 Task: Check the learning series: rooms page.
Action: Mouse moved to (413, 428)
Screenshot: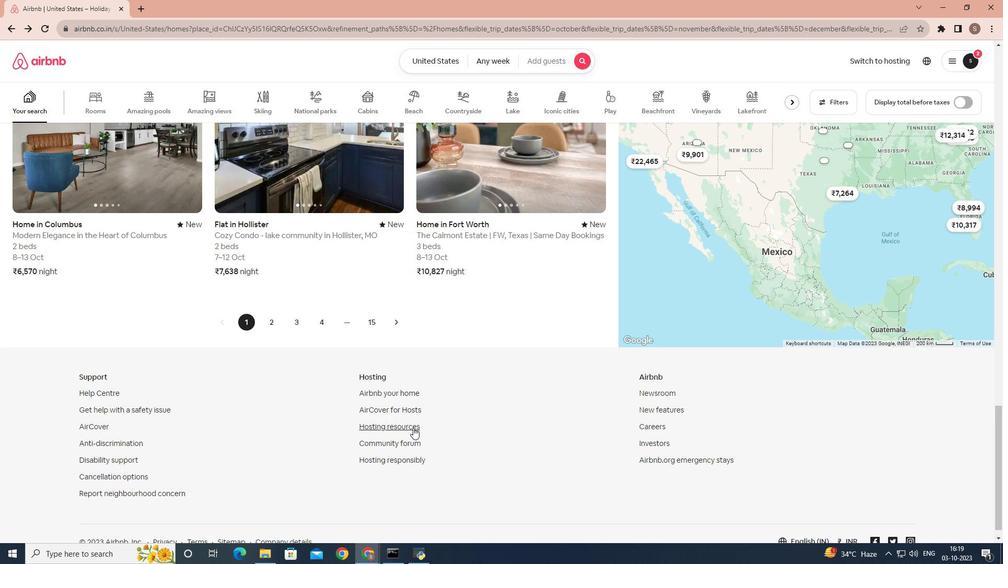 
Action: Mouse pressed left at (413, 428)
Screenshot: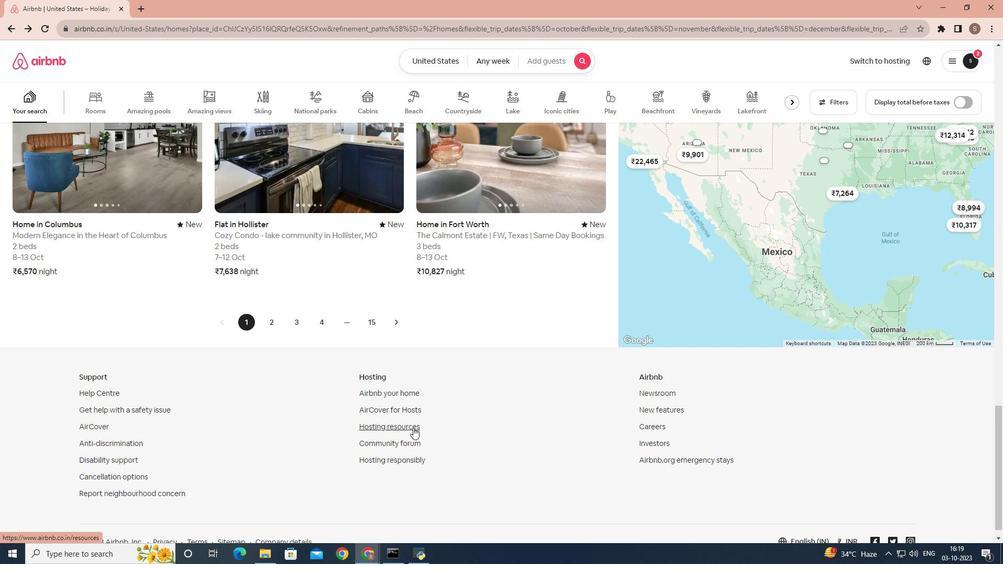 
Action: Mouse moved to (874, 57)
Screenshot: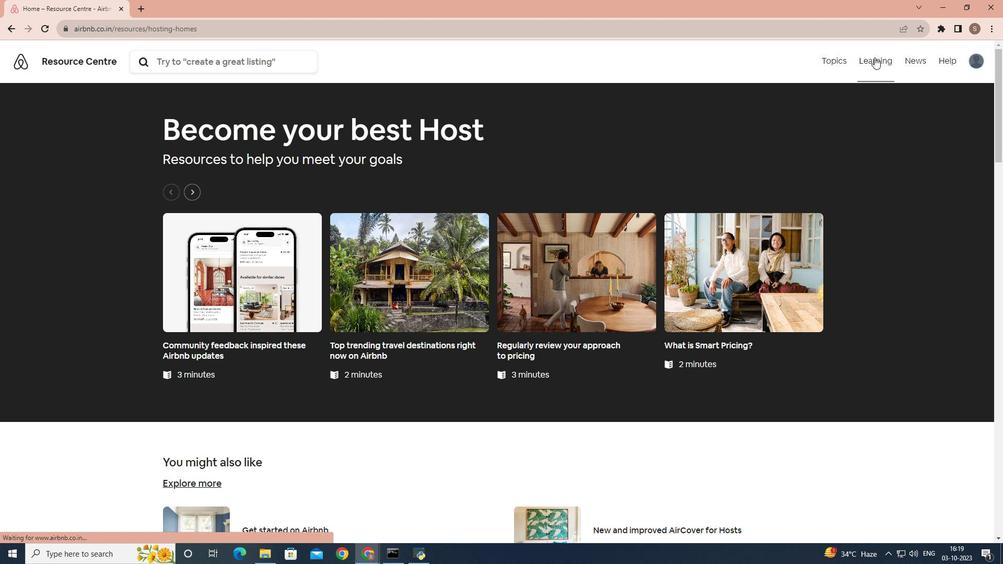
Action: Mouse pressed left at (874, 57)
Screenshot: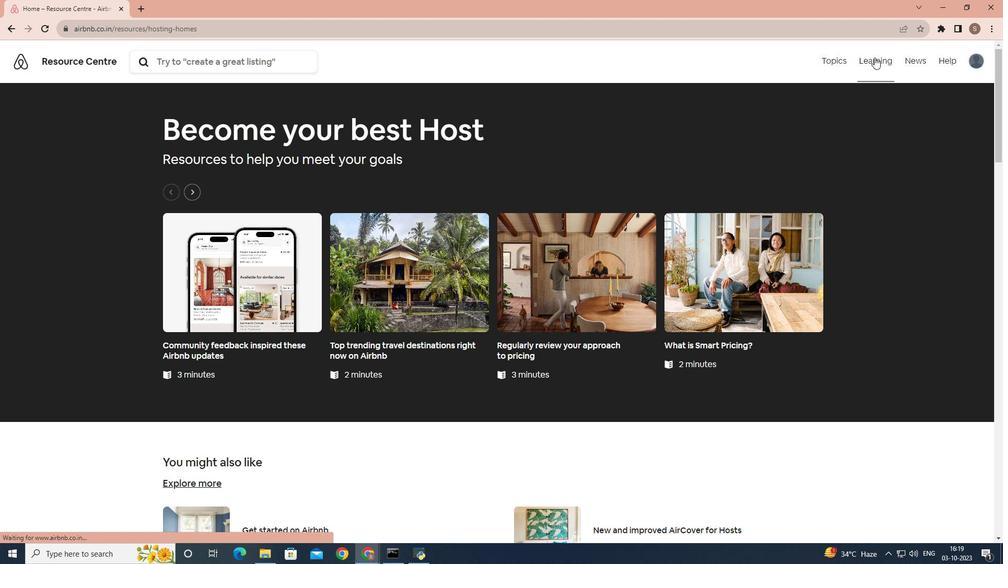
Action: Mouse moved to (839, 96)
Screenshot: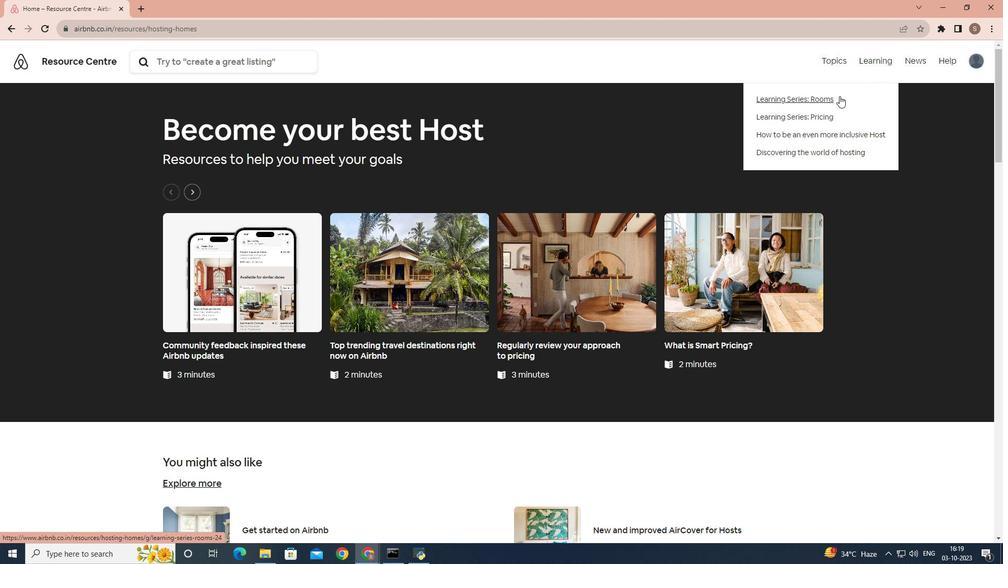 
Action: Mouse pressed left at (839, 96)
Screenshot: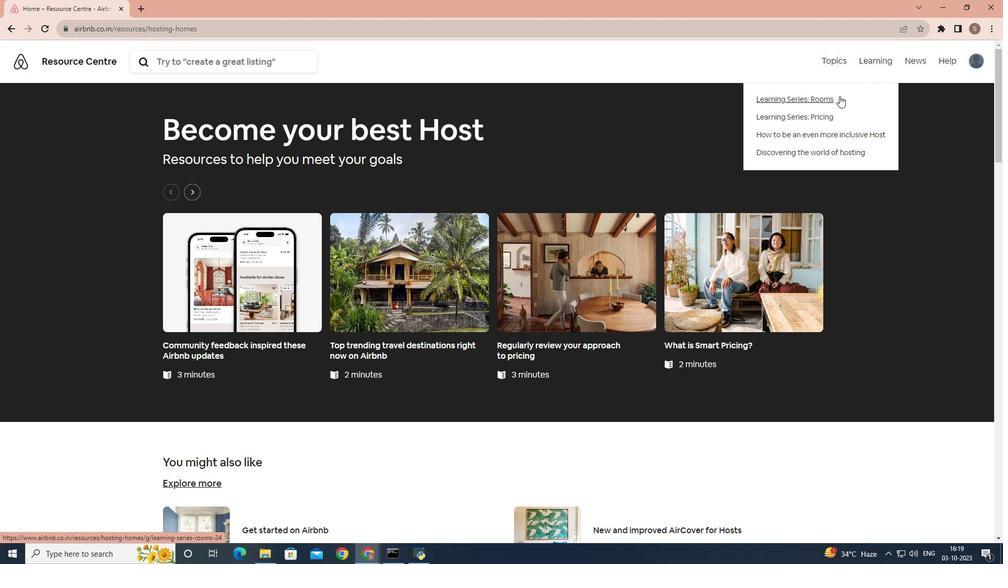 
Action: Mouse moved to (764, 173)
Screenshot: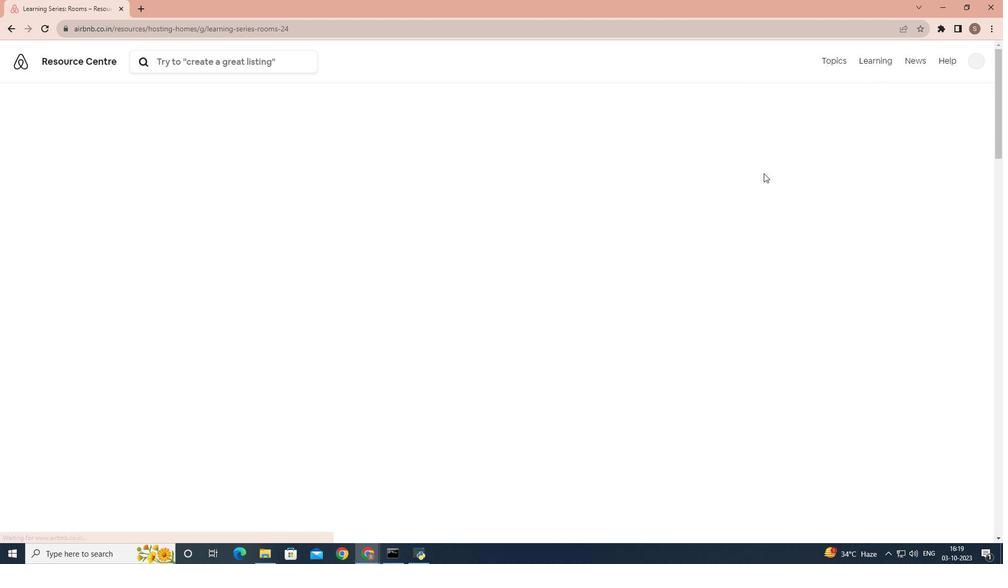 
Action: Mouse scrolled (764, 173) with delta (0, 0)
Screenshot: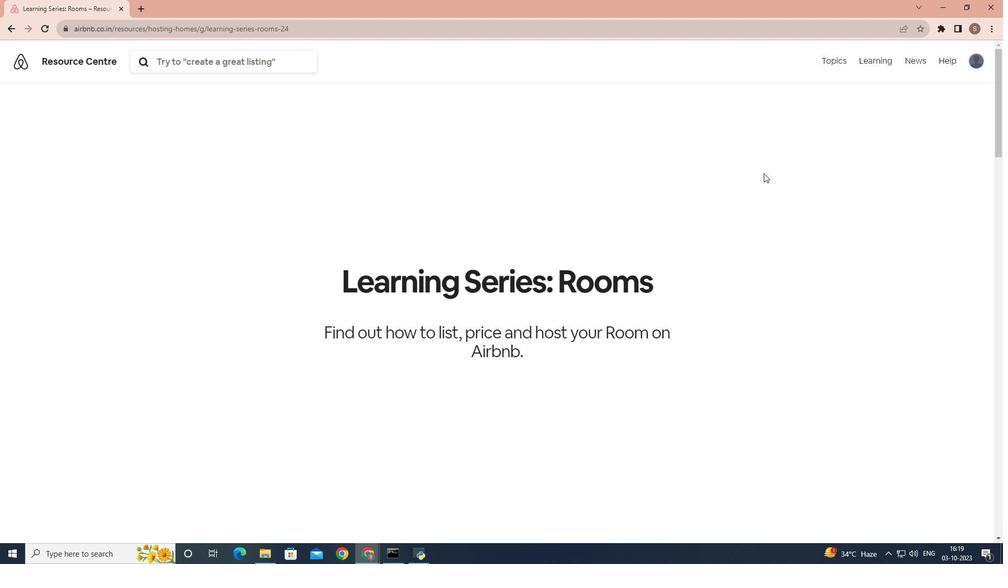 
Action: Mouse scrolled (764, 173) with delta (0, 0)
Screenshot: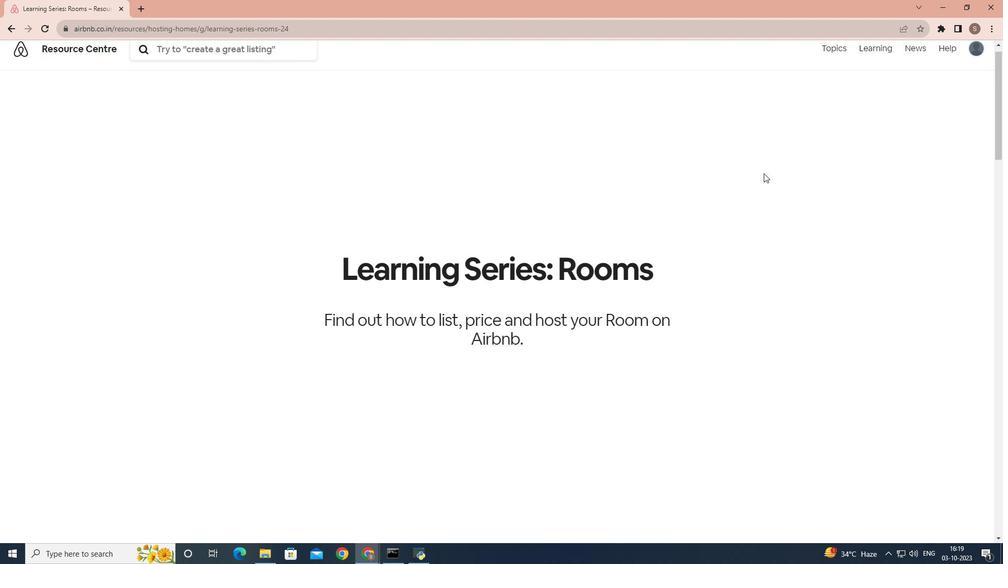 
Action: Mouse scrolled (764, 173) with delta (0, 0)
Screenshot: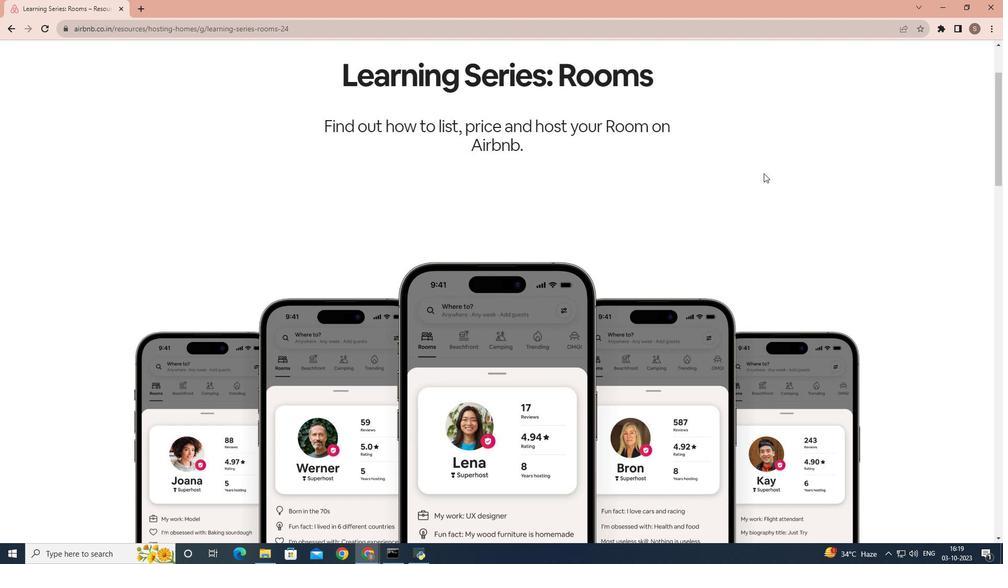 
Action: Mouse scrolled (764, 173) with delta (0, 0)
Screenshot: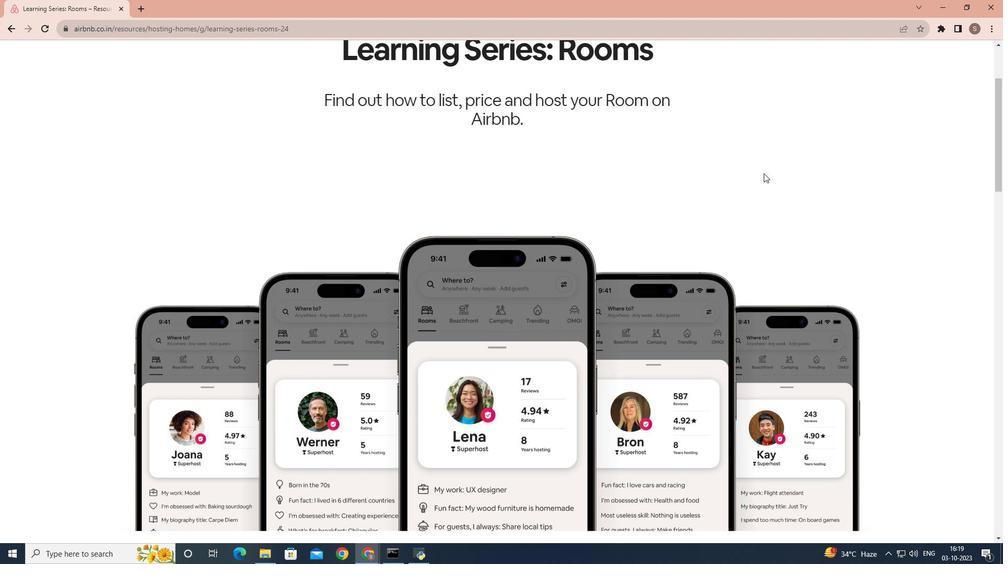 
Action: Mouse scrolled (764, 173) with delta (0, 0)
Screenshot: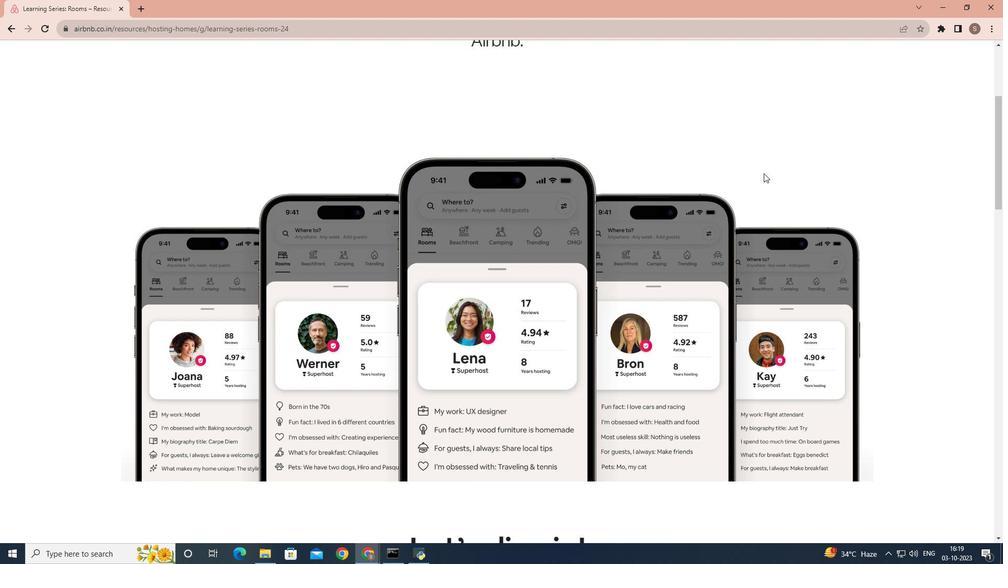 
Action: Mouse scrolled (764, 173) with delta (0, 0)
Screenshot: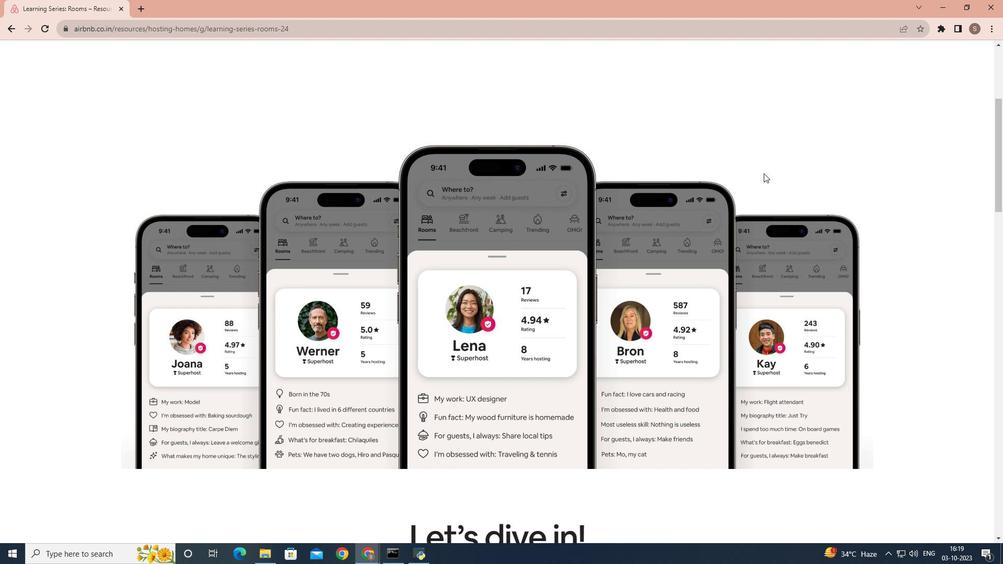 
Action: Mouse scrolled (764, 173) with delta (0, 0)
Screenshot: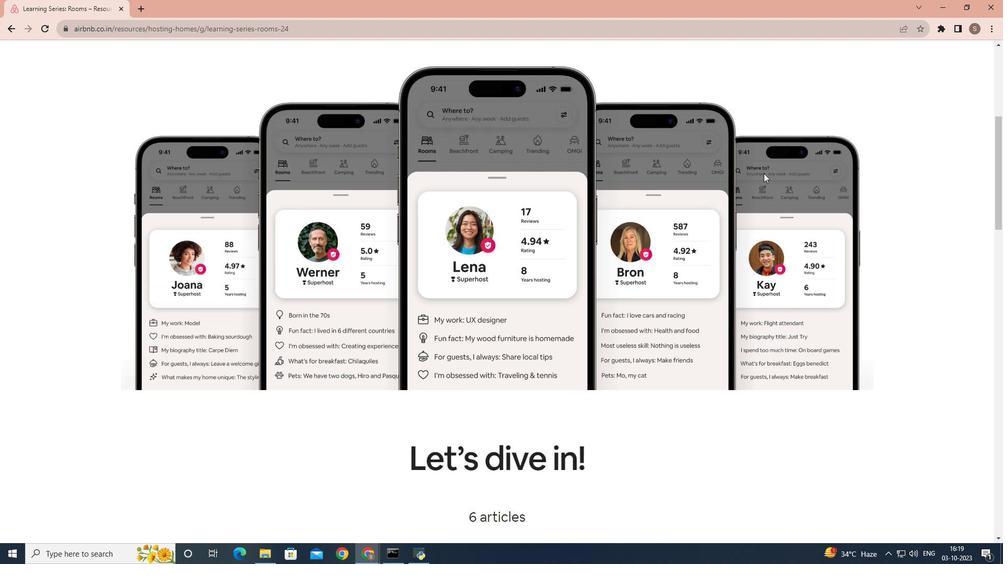 
Action: Mouse scrolled (764, 173) with delta (0, 0)
Screenshot: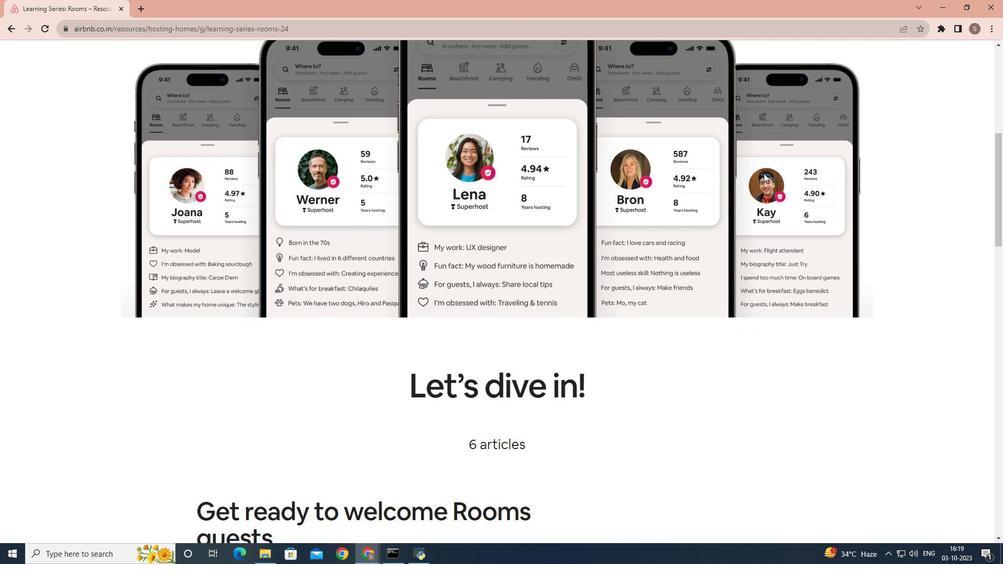 
Action: Mouse scrolled (764, 173) with delta (0, 0)
Screenshot: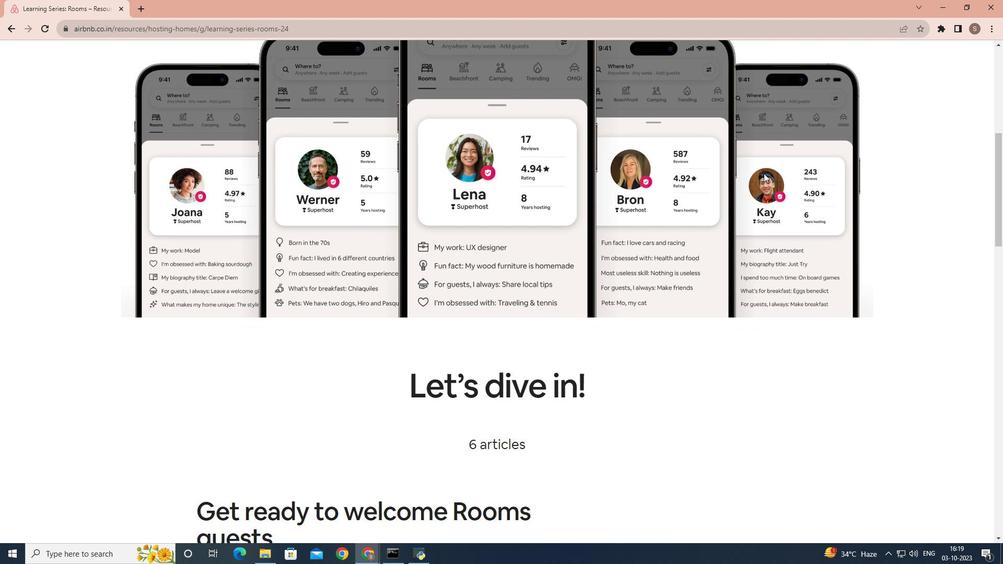 
Action: Mouse scrolled (764, 173) with delta (0, 0)
Screenshot: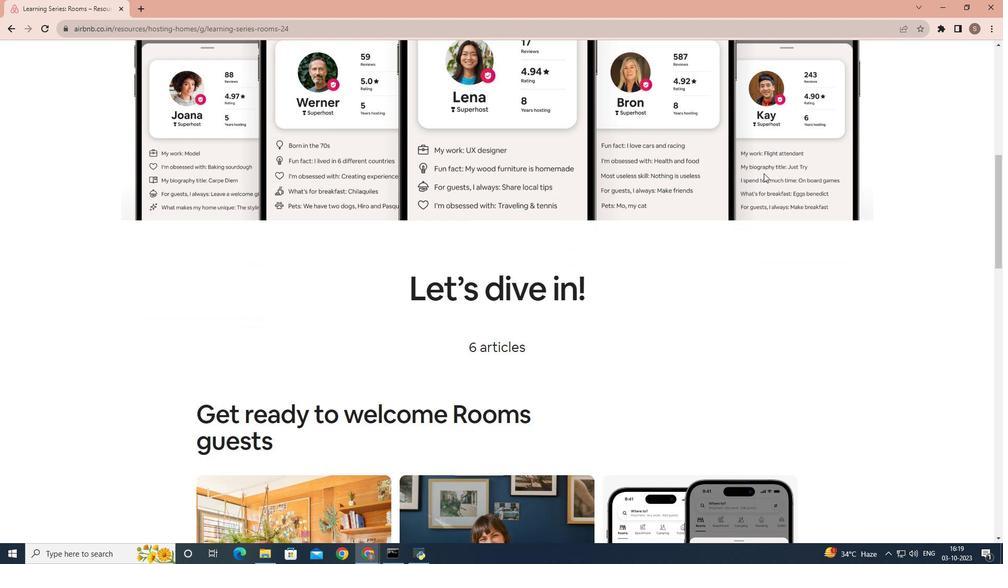 
Action: Mouse scrolled (764, 173) with delta (0, 0)
Screenshot: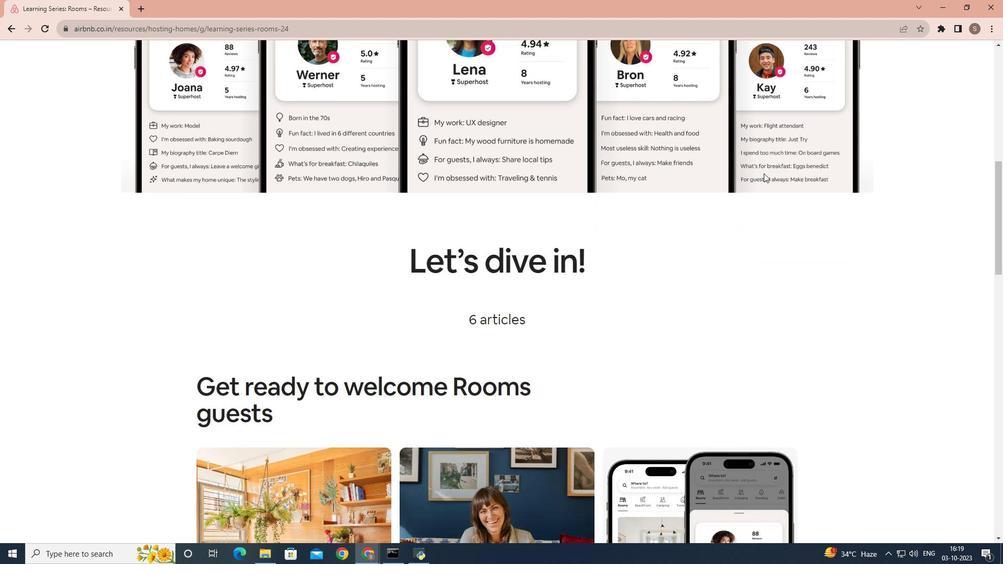 
Action: Mouse scrolled (764, 173) with delta (0, 0)
Screenshot: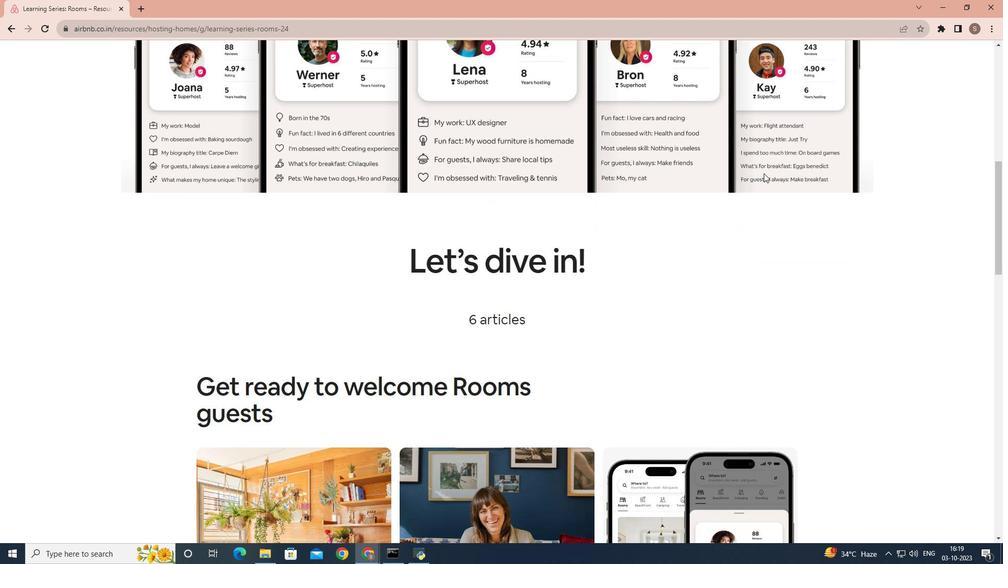 
Action: Mouse scrolled (764, 173) with delta (0, 0)
Screenshot: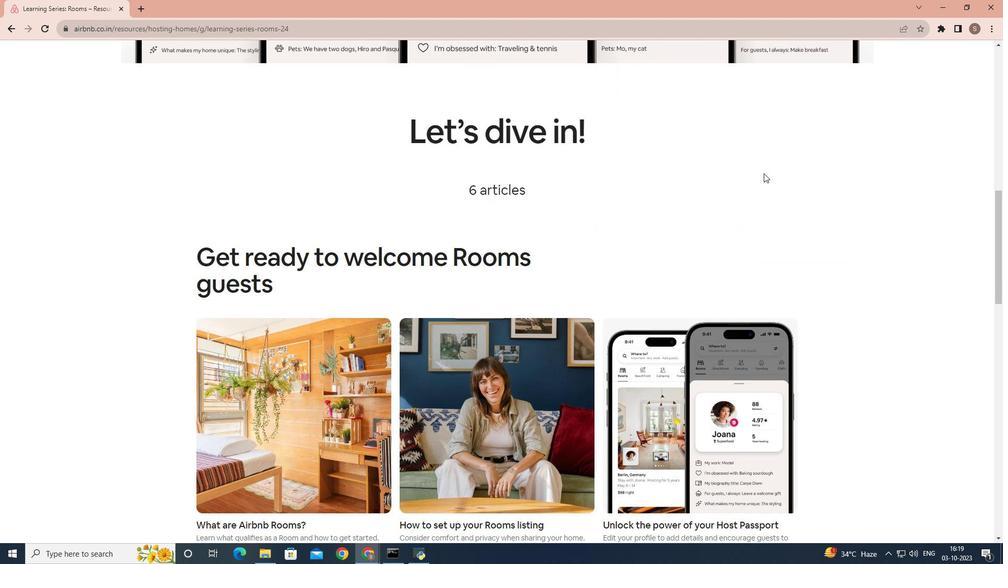 
Action: Mouse scrolled (764, 173) with delta (0, 0)
Screenshot: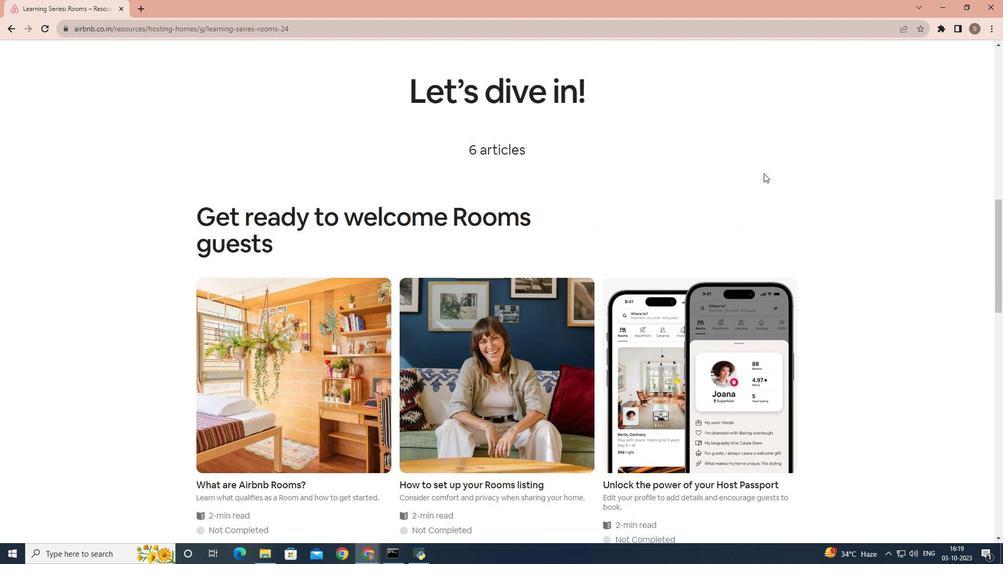 
Action: Mouse scrolled (764, 173) with delta (0, 0)
Screenshot: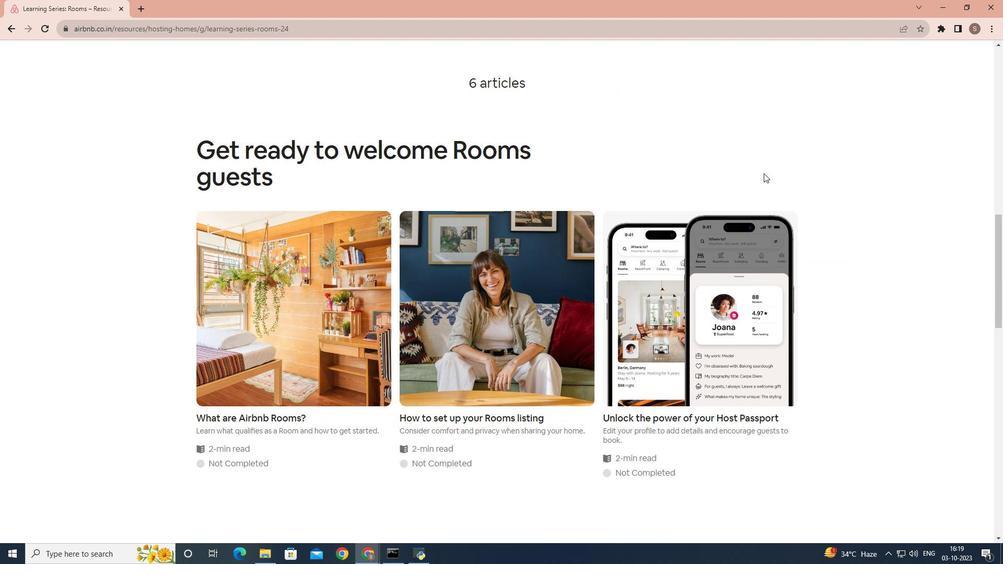 
Action: Mouse scrolled (764, 173) with delta (0, 0)
Screenshot: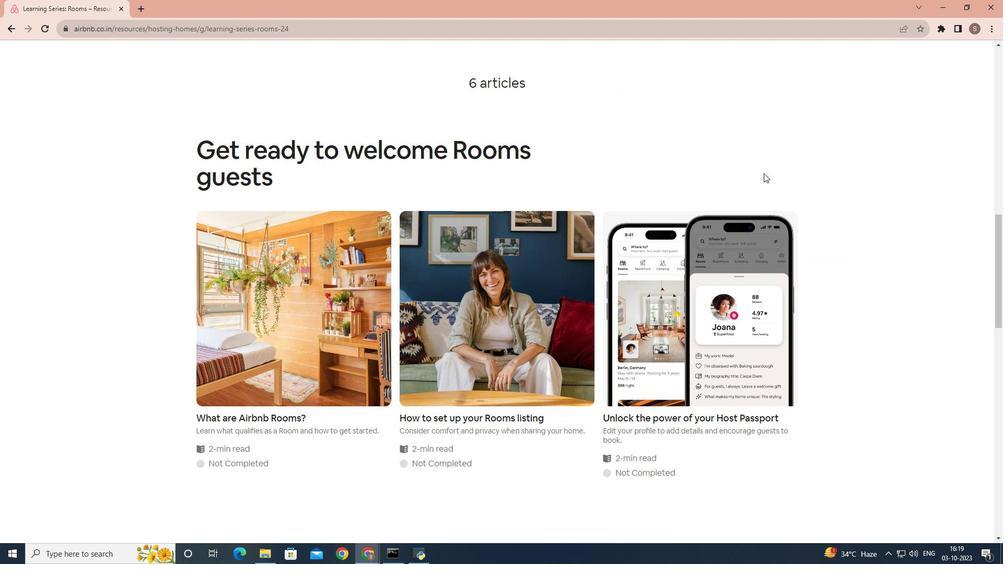
Action: Mouse scrolled (764, 173) with delta (0, 0)
Screenshot: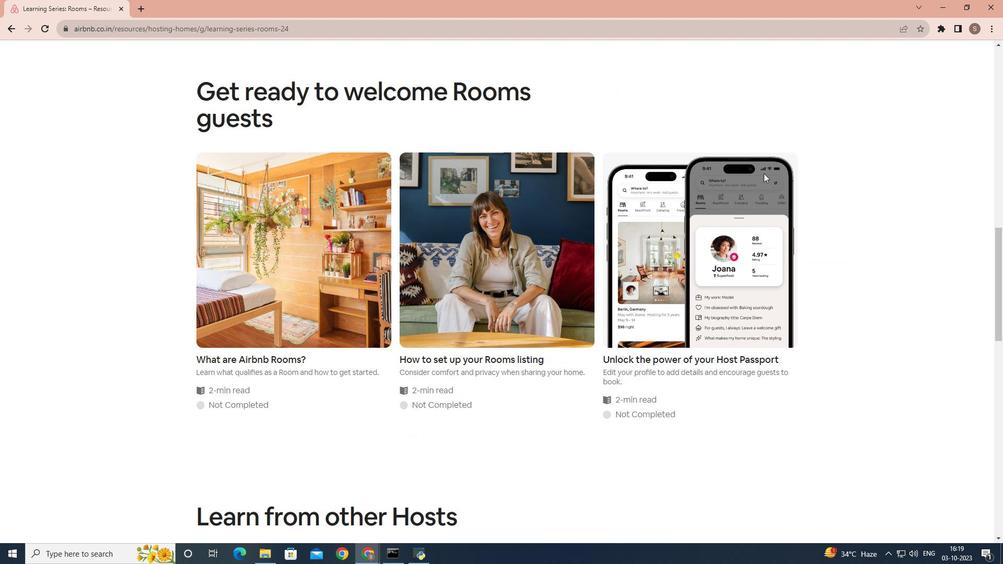 
Action: Mouse scrolled (764, 173) with delta (0, 0)
Screenshot: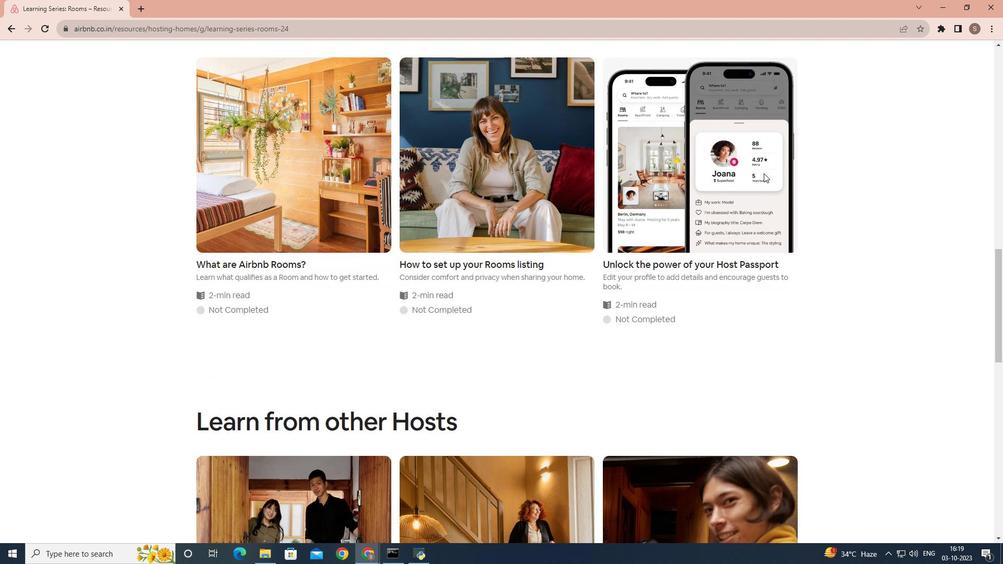 
Action: Mouse scrolled (764, 173) with delta (0, 0)
Screenshot: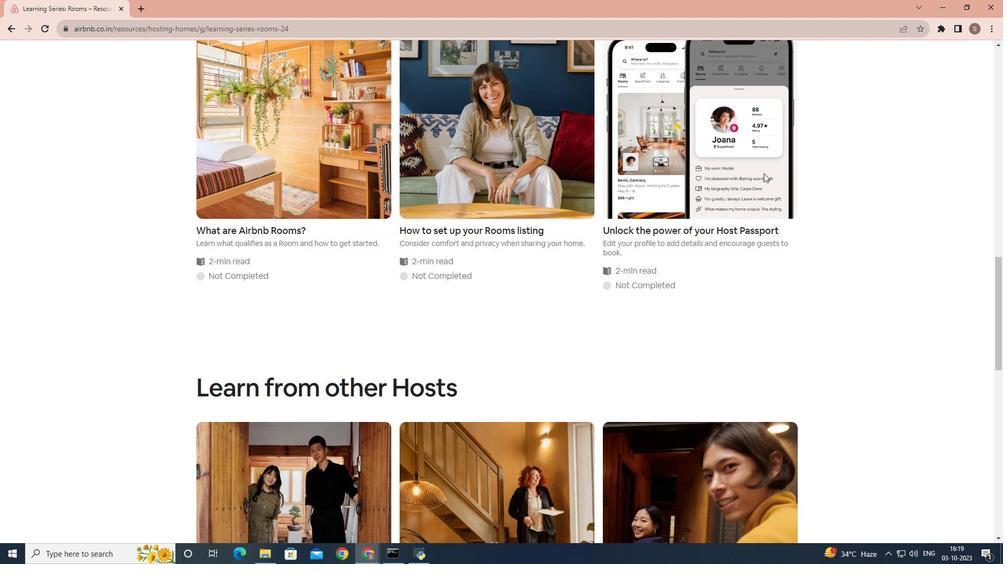 
Action: Mouse scrolled (764, 173) with delta (0, 0)
Screenshot: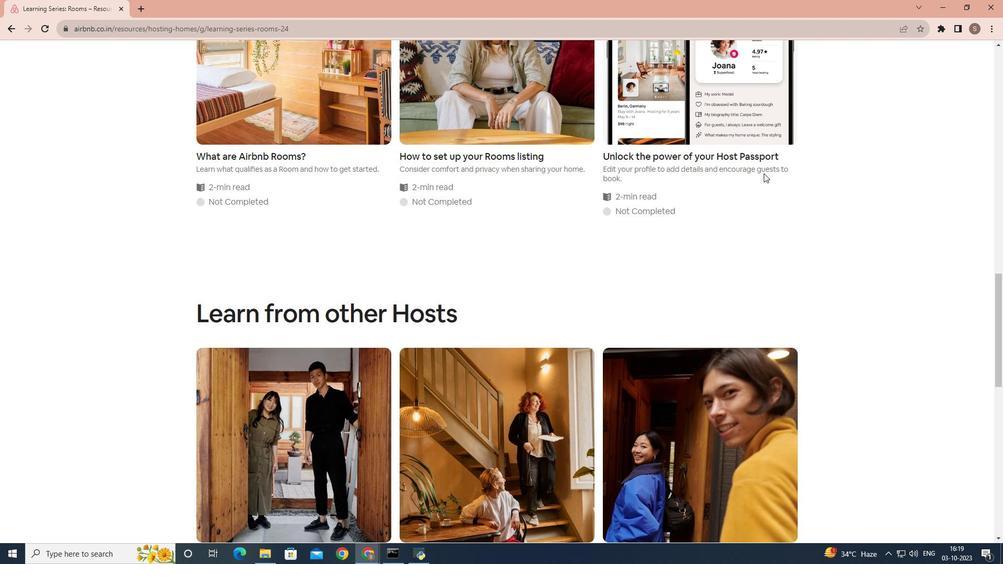 
Action: Mouse scrolled (764, 173) with delta (0, 0)
Screenshot: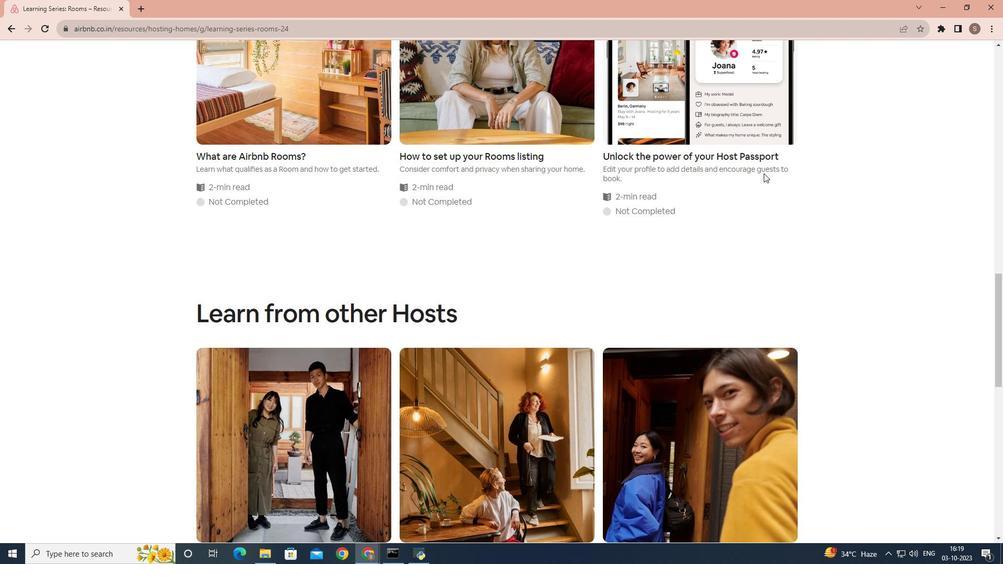 
Action: Mouse scrolled (764, 173) with delta (0, 0)
Screenshot: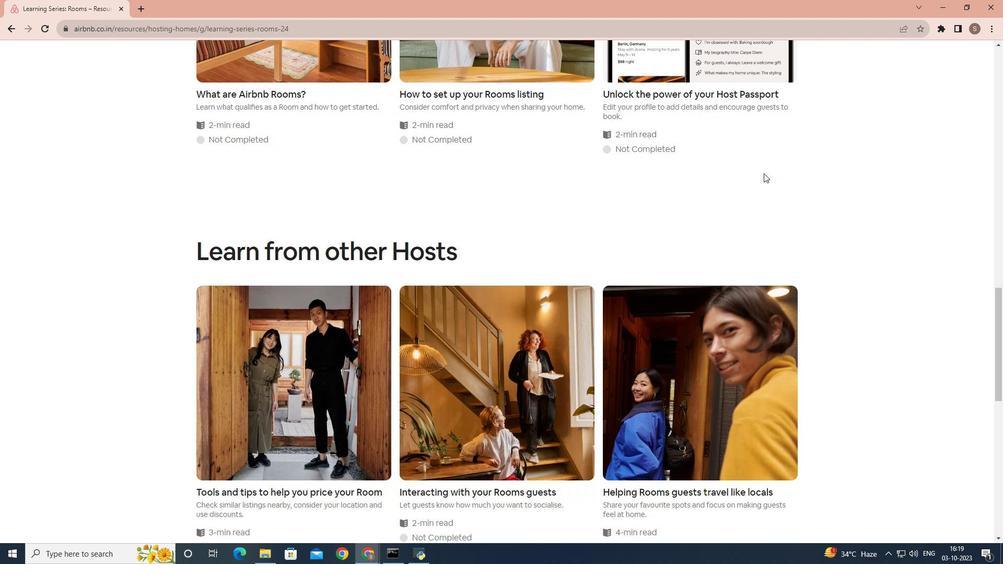 
Action: Mouse scrolled (764, 173) with delta (0, 0)
Screenshot: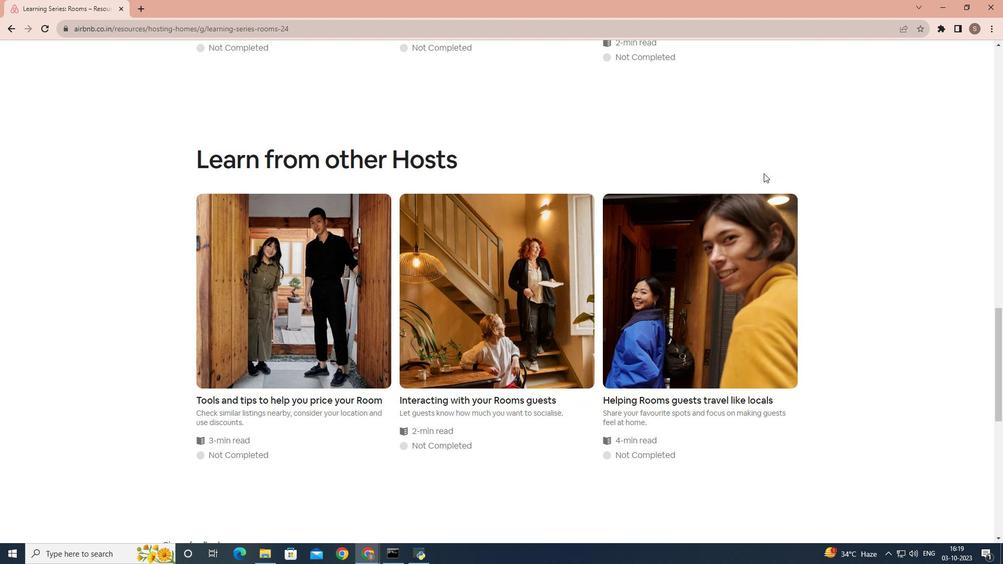 
Action: Mouse scrolled (764, 173) with delta (0, 0)
Screenshot: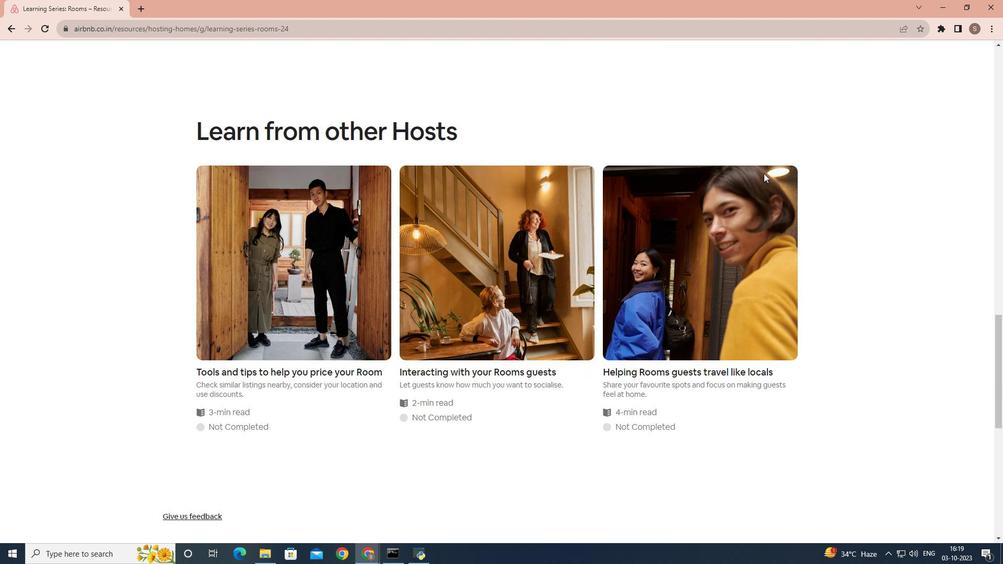 
Action: Mouse scrolled (764, 173) with delta (0, 0)
Screenshot: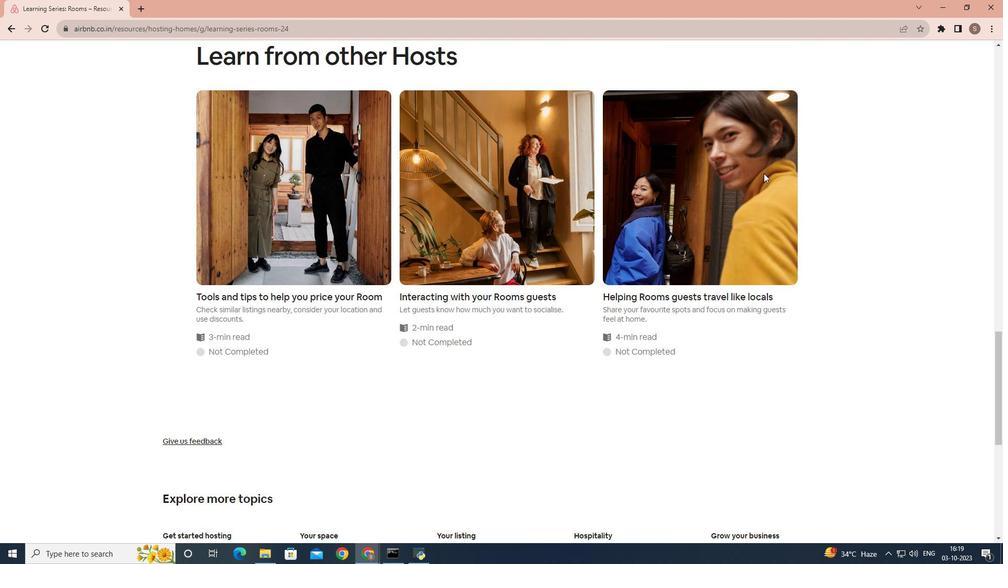 
Action: Mouse scrolled (764, 173) with delta (0, 0)
Screenshot: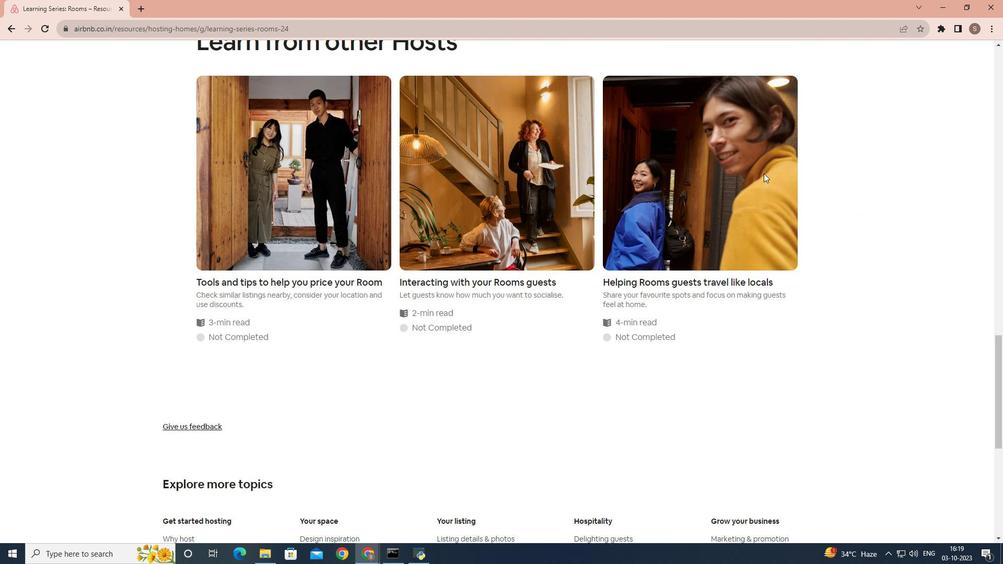 
Action: Mouse scrolled (764, 173) with delta (0, 0)
Screenshot: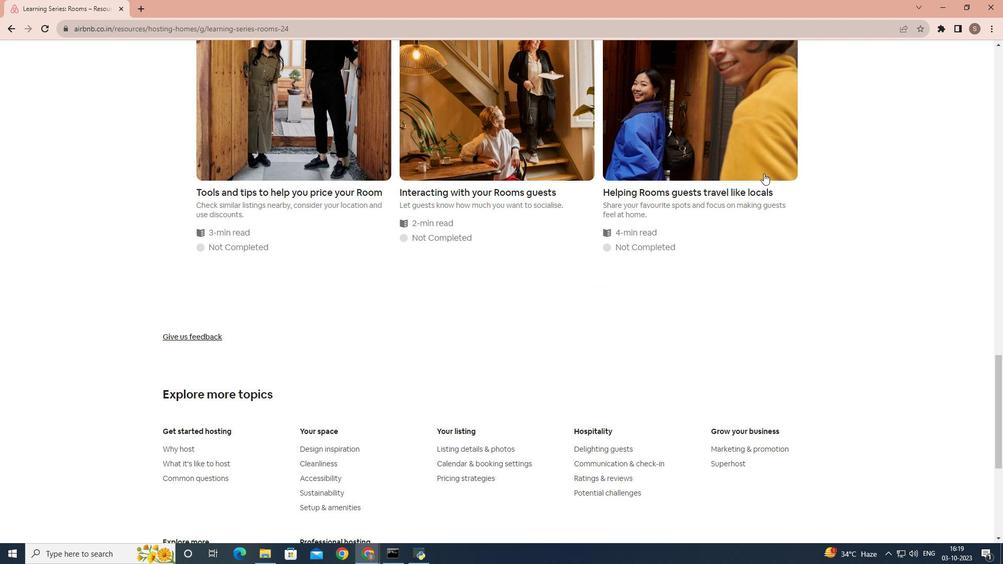 
Action: Mouse scrolled (764, 173) with delta (0, 0)
Screenshot: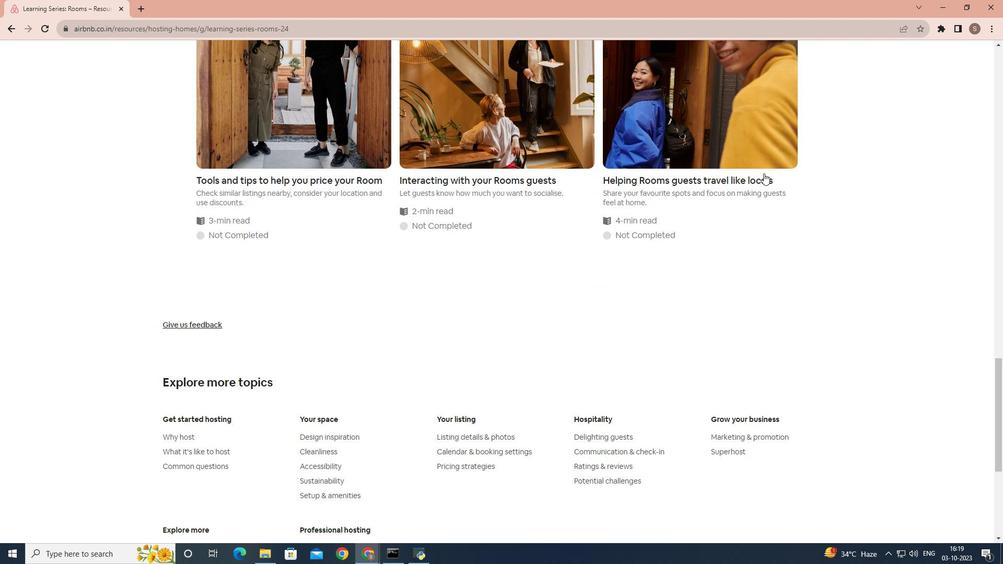 
Action: Mouse scrolled (764, 173) with delta (0, 0)
Screenshot: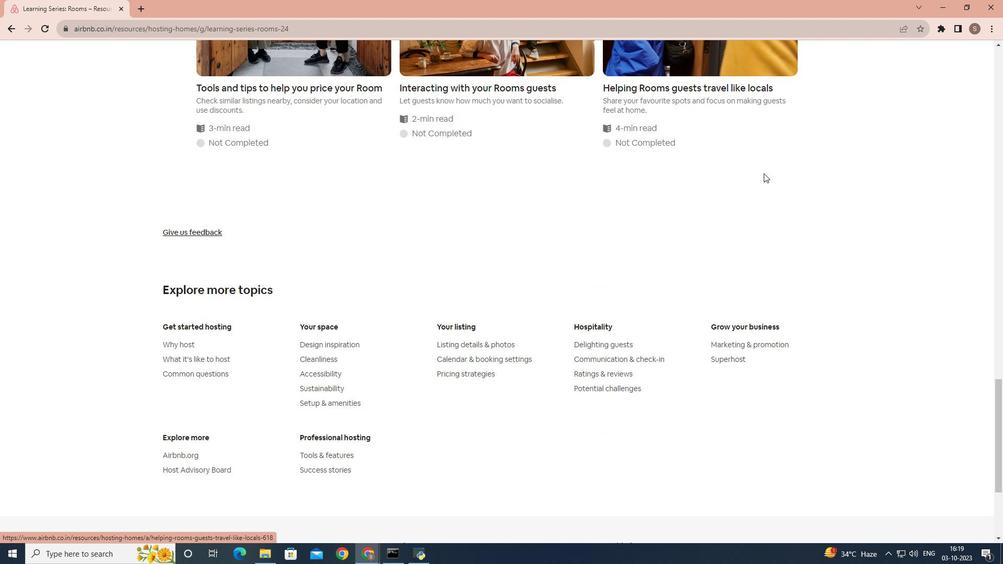 
Action: Mouse scrolled (764, 173) with delta (0, 0)
Screenshot: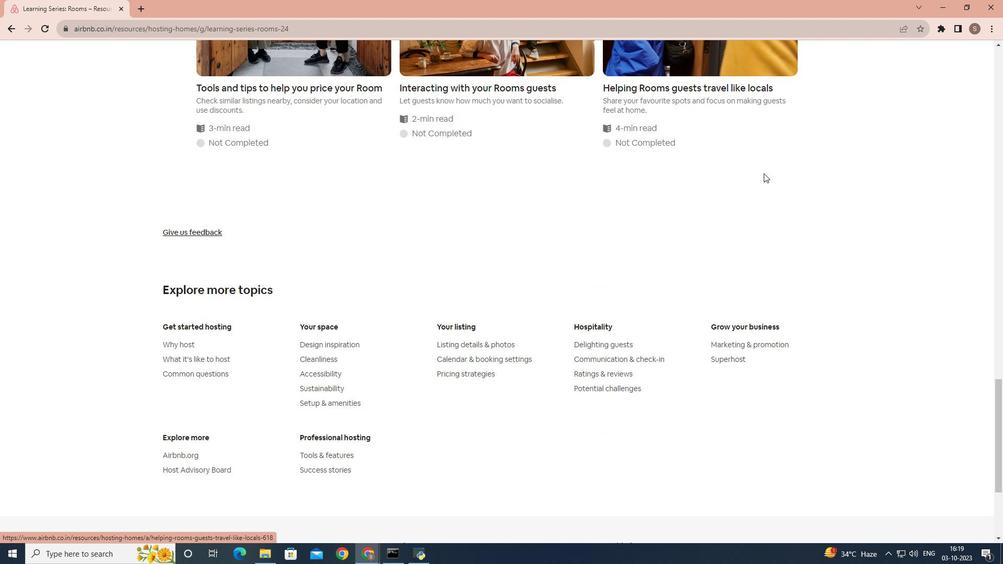 
